 Task: Add Sprouts Detox to the cart.
Action: Mouse moved to (22, 151)
Screenshot: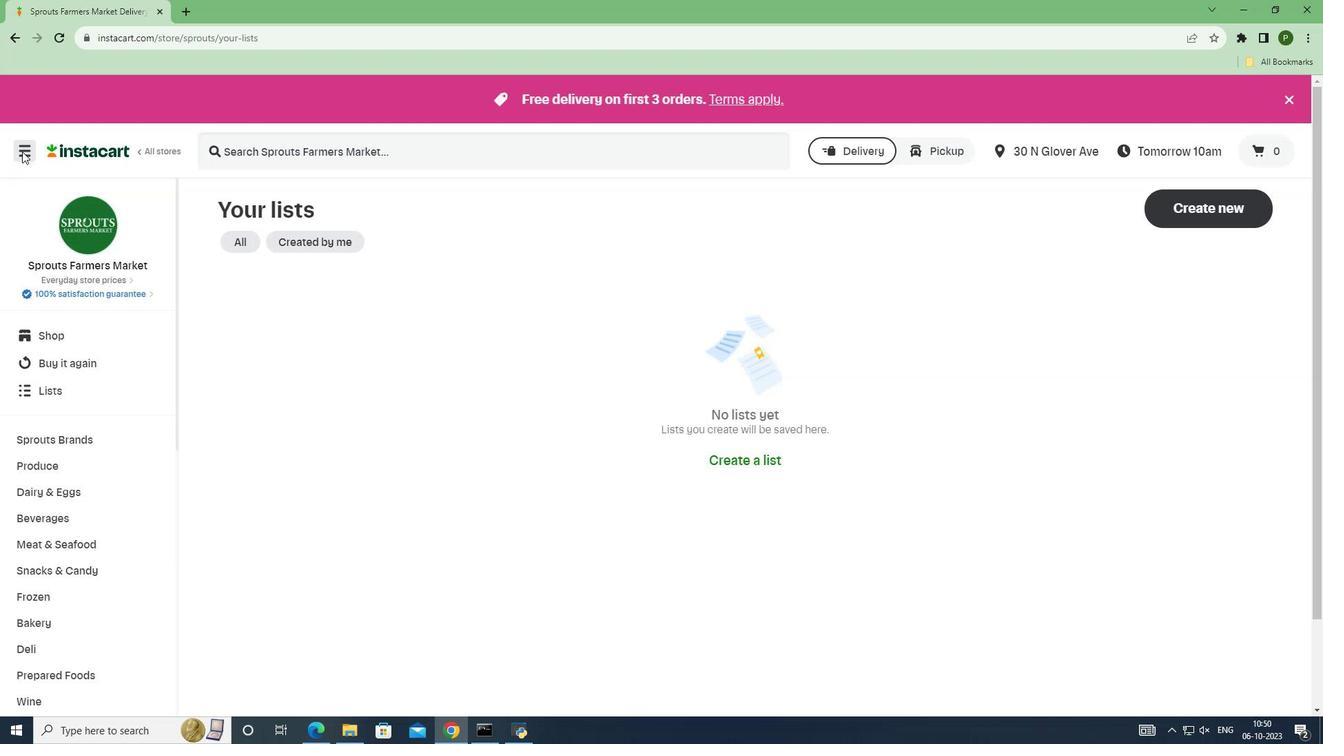 
Action: Mouse pressed left at (22, 151)
Screenshot: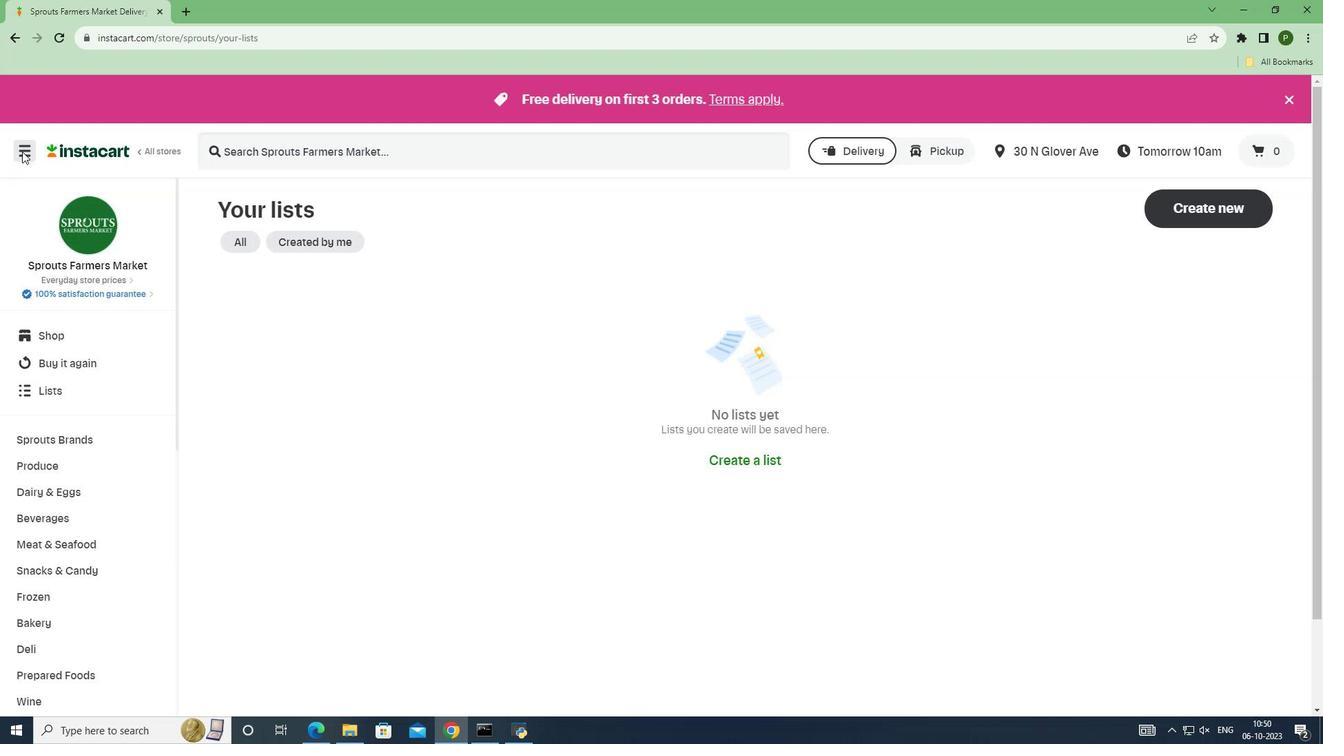 
Action: Mouse moved to (58, 361)
Screenshot: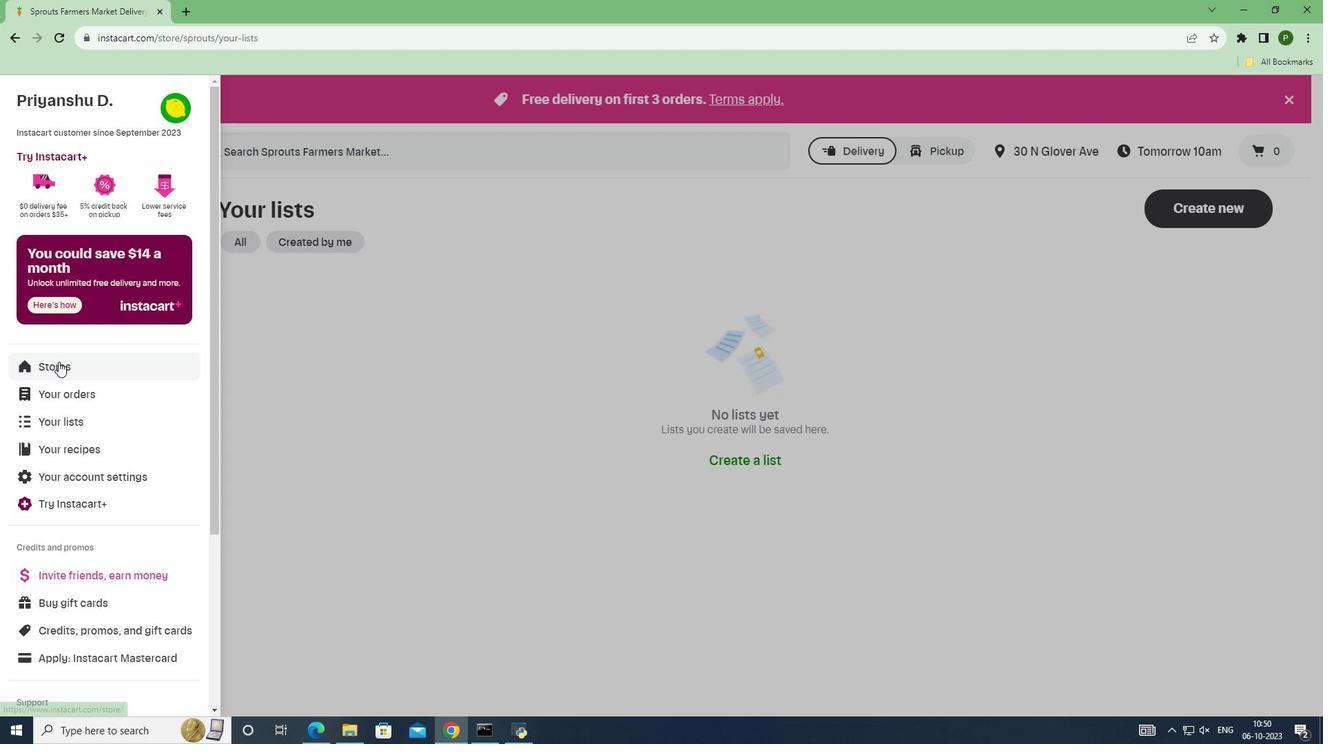 
Action: Mouse pressed left at (58, 361)
Screenshot: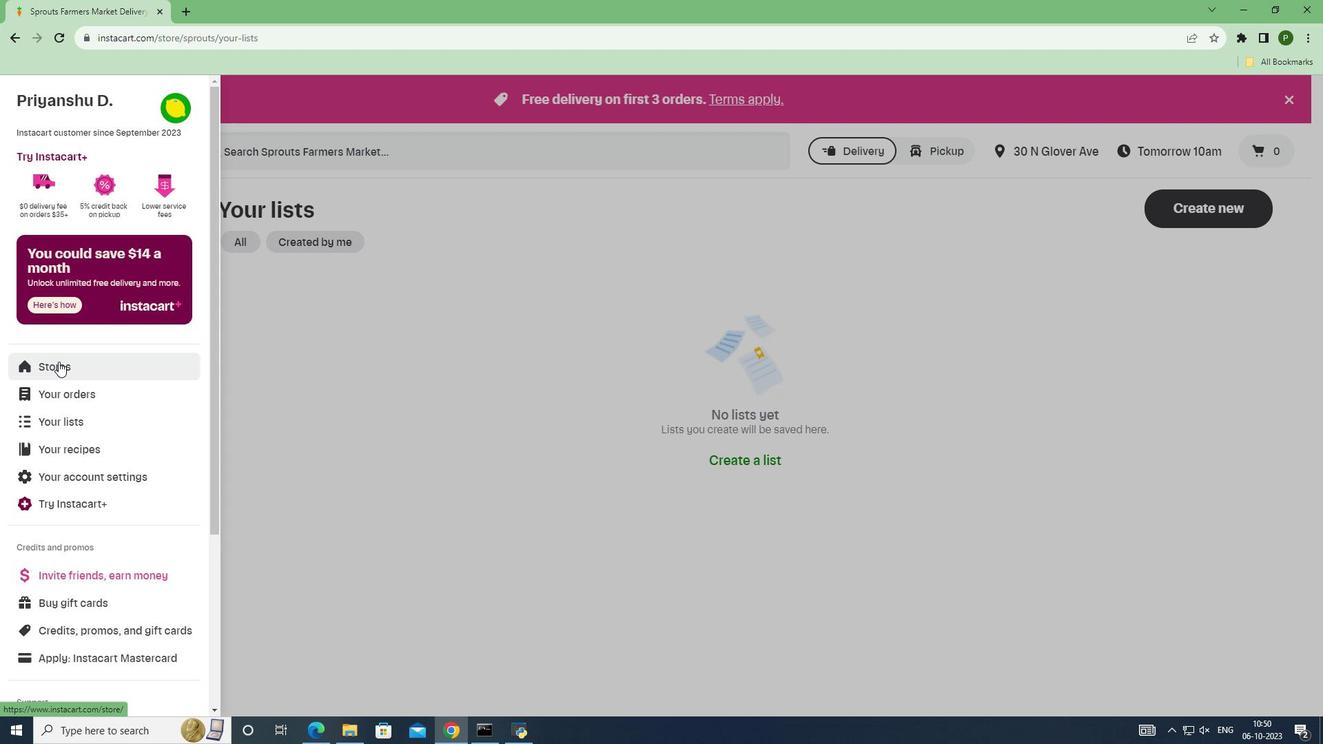 
Action: Mouse moved to (321, 159)
Screenshot: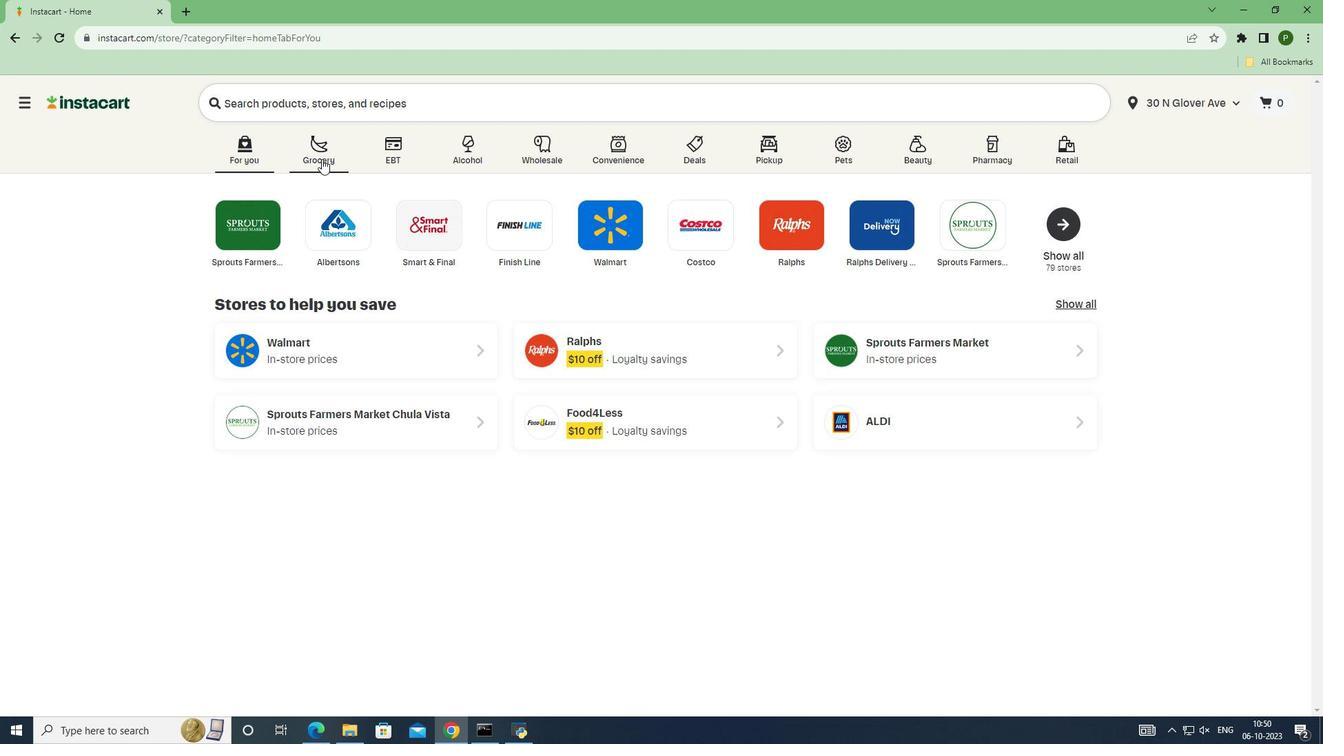 
Action: Mouse pressed left at (321, 159)
Screenshot: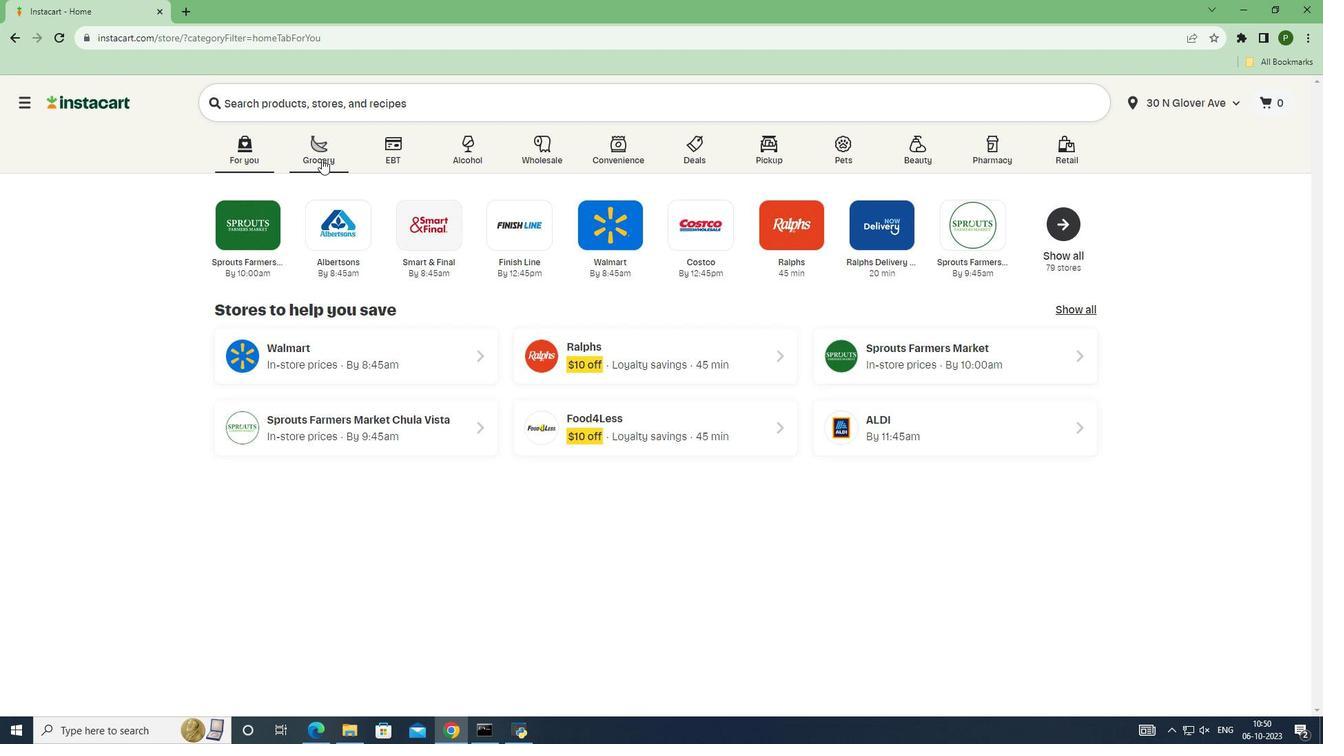 
Action: Mouse moved to (875, 328)
Screenshot: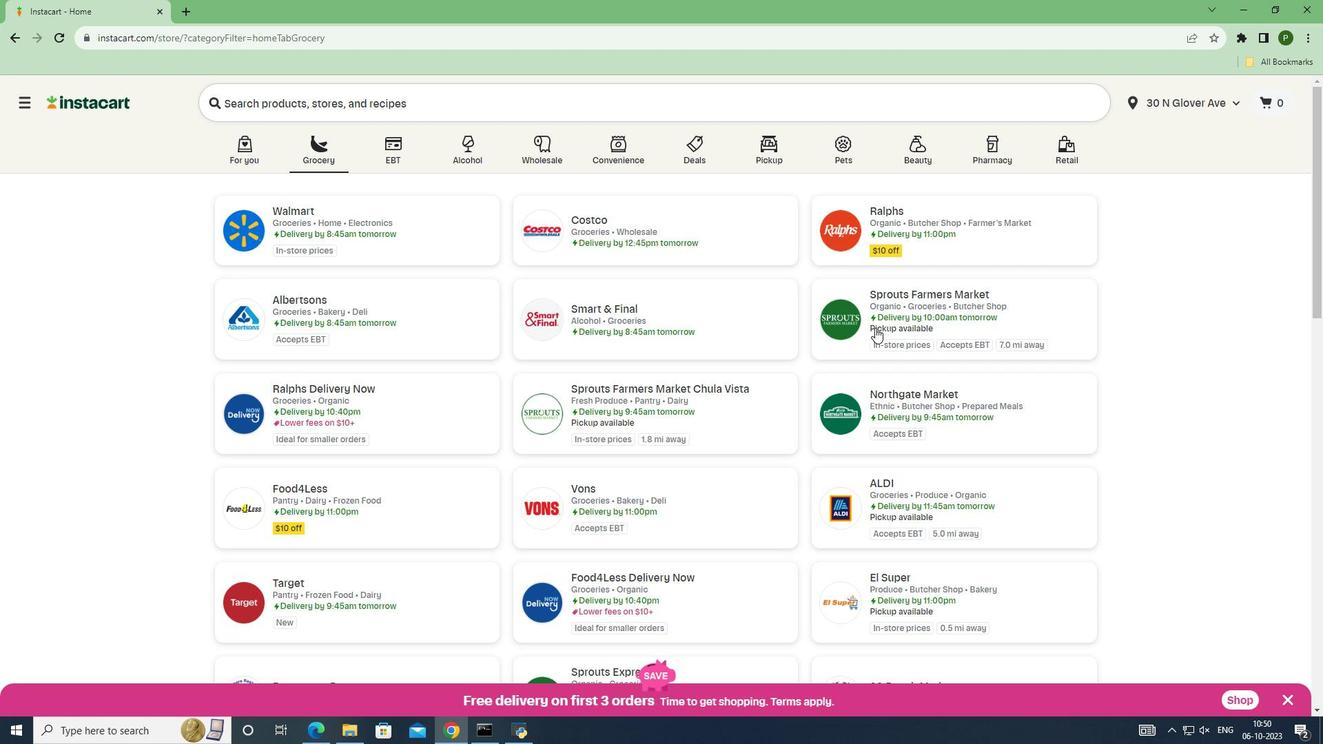 
Action: Mouse pressed left at (875, 328)
Screenshot: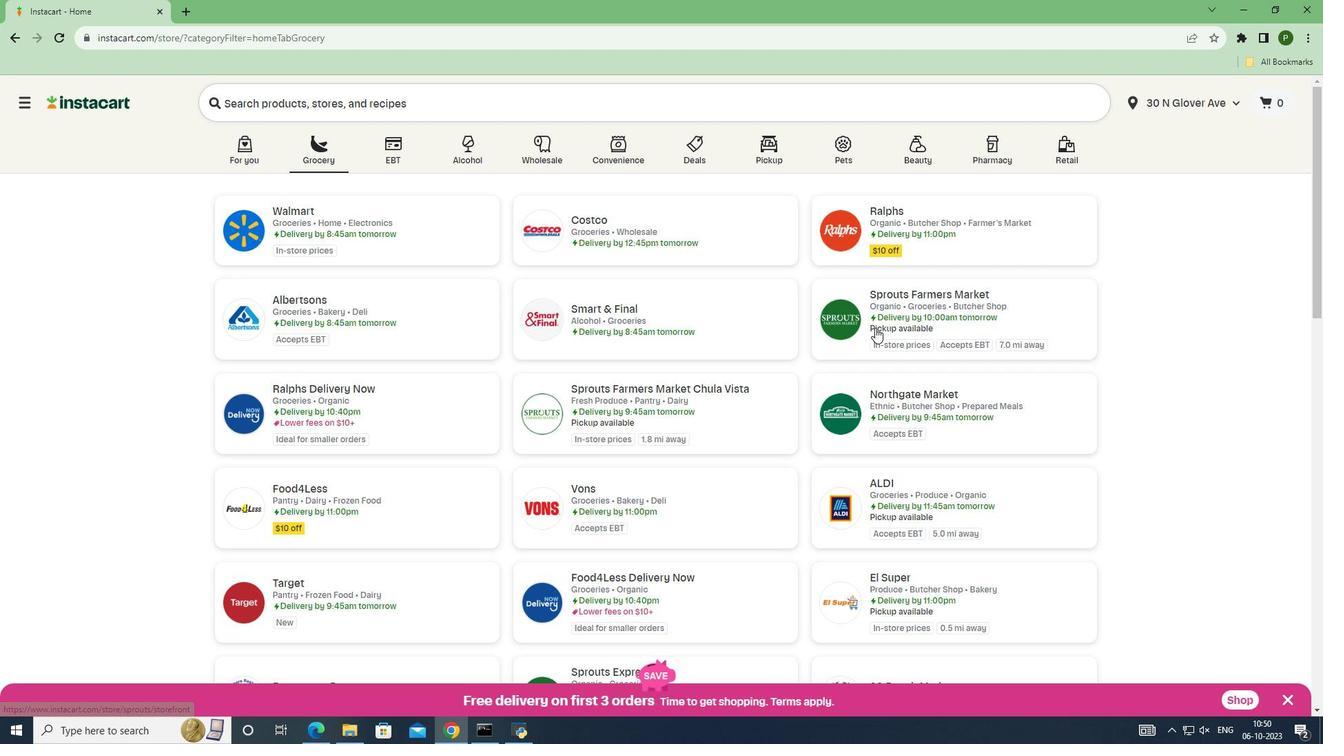 
Action: Mouse moved to (108, 441)
Screenshot: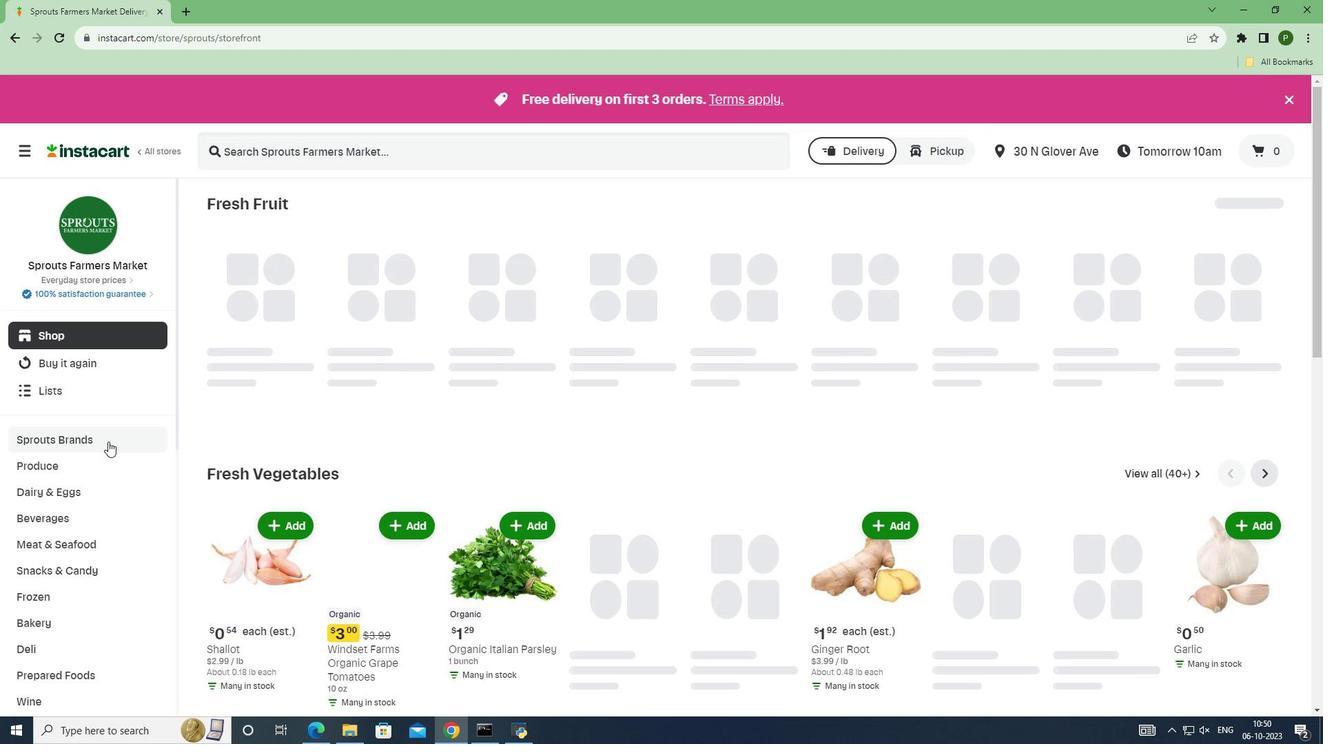 
Action: Mouse pressed left at (108, 441)
Screenshot: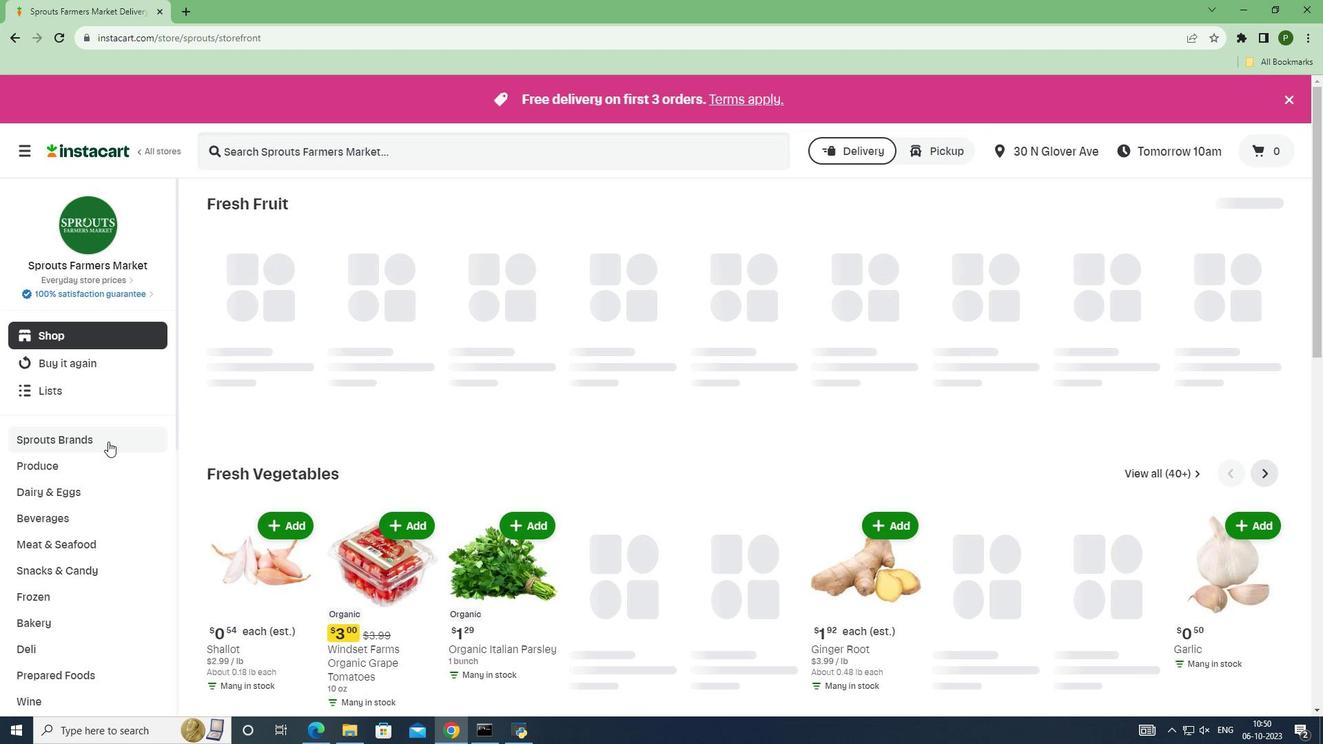 
Action: Mouse moved to (92, 620)
Screenshot: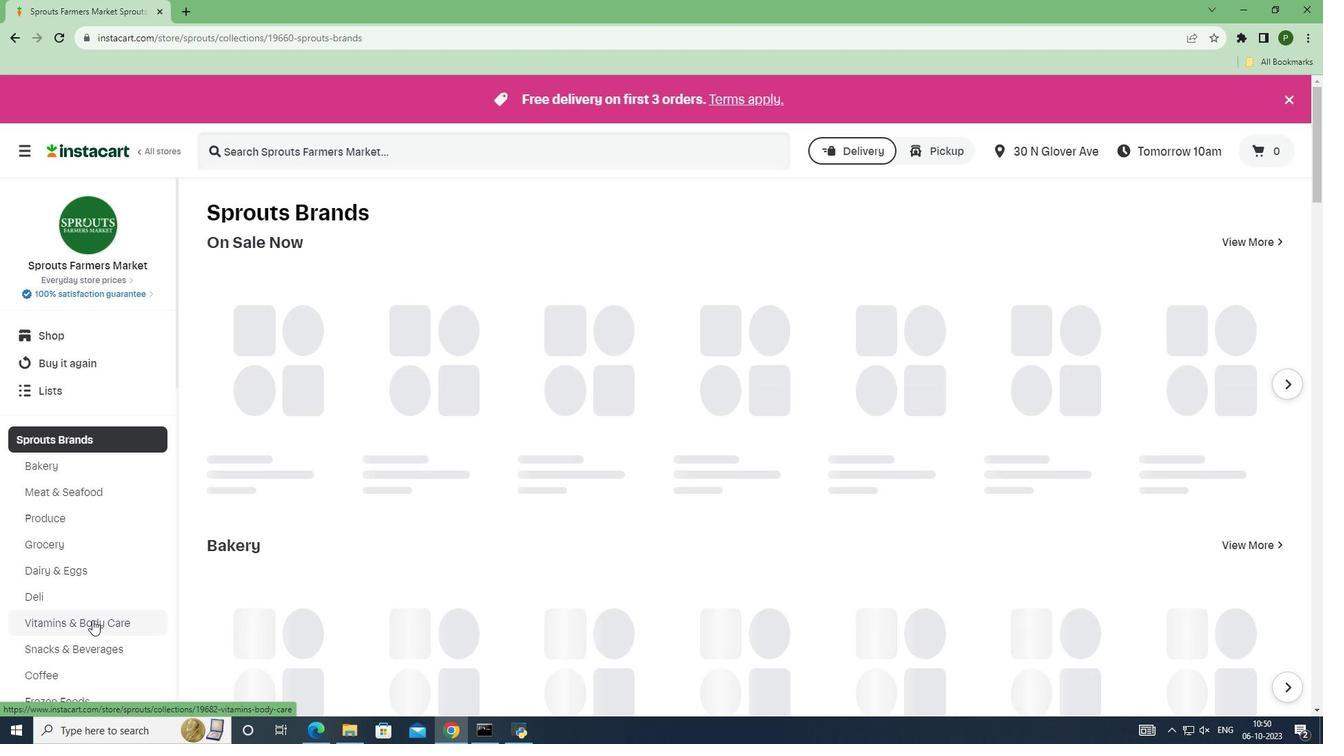 
Action: Mouse pressed left at (92, 620)
Screenshot: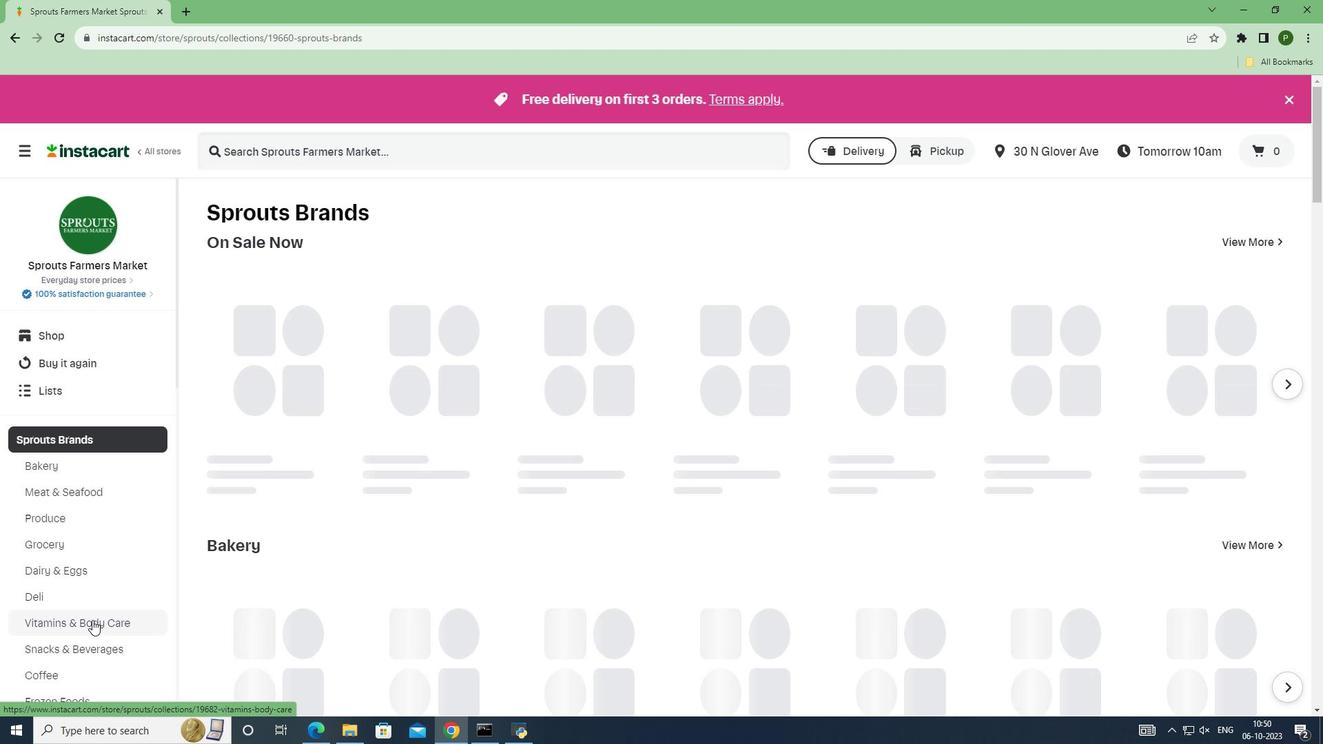 
Action: Mouse moved to (242, 143)
Screenshot: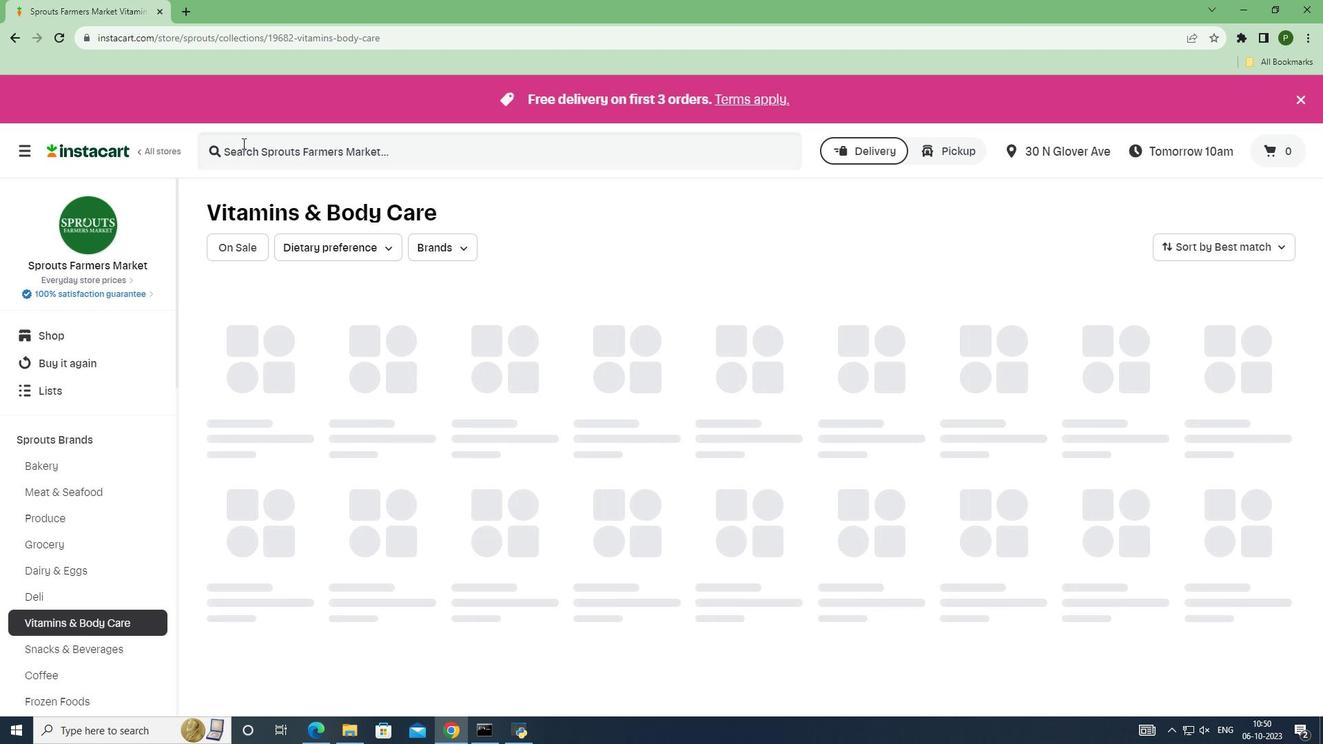
Action: Mouse pressed left at (242, 143)
Screenshot: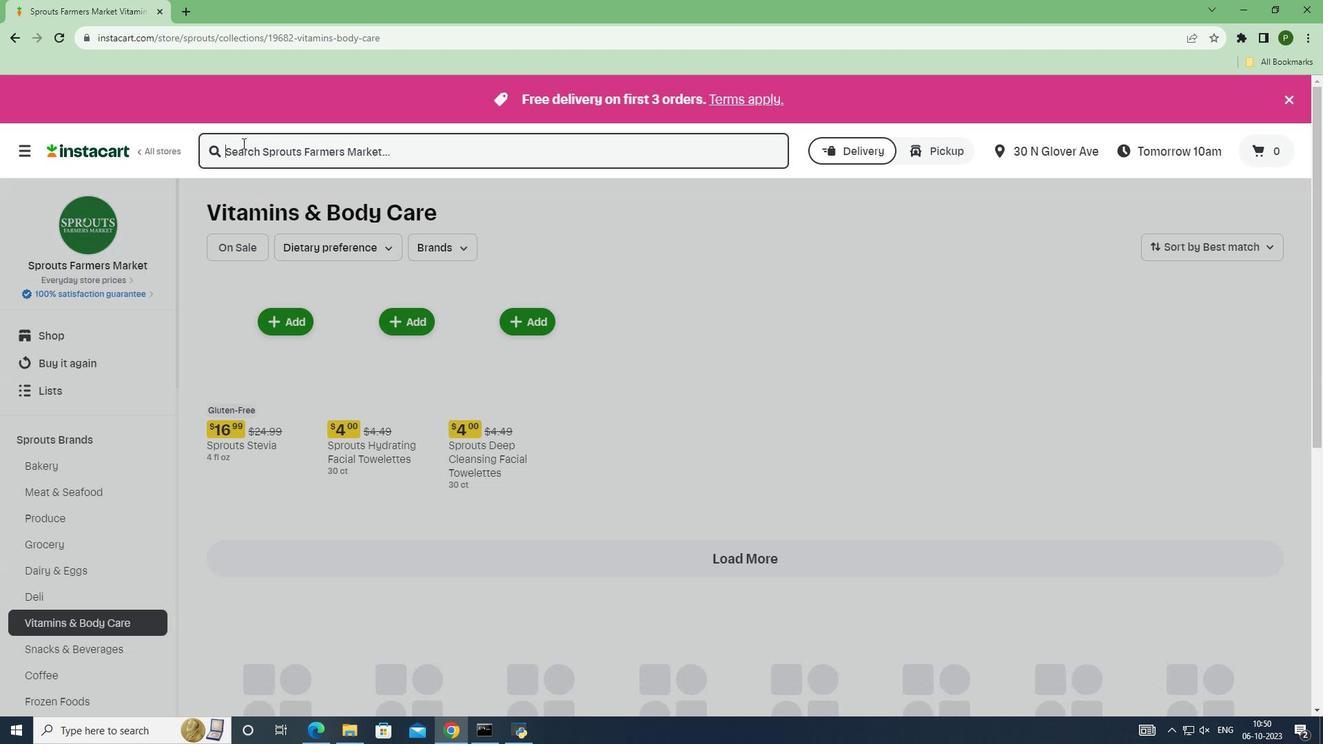 
Action: Key pressed <Key.caps_lock>S<Key.caps_lock>prouts<Key.space><Key.caps_lock>D<Key.caps_lock>etox<Key.space><Key.enter>
Screenshot: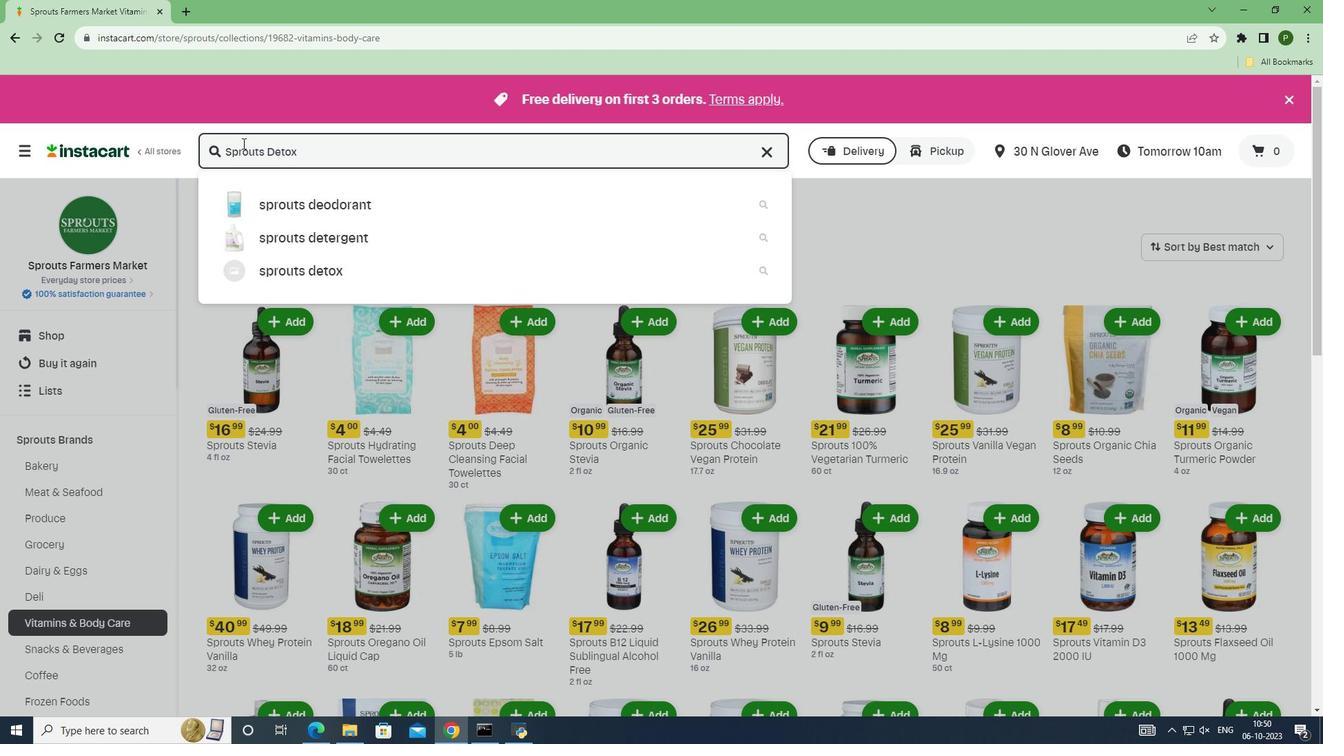 
Action: Mouse moved to (352, 299)
Screenshot: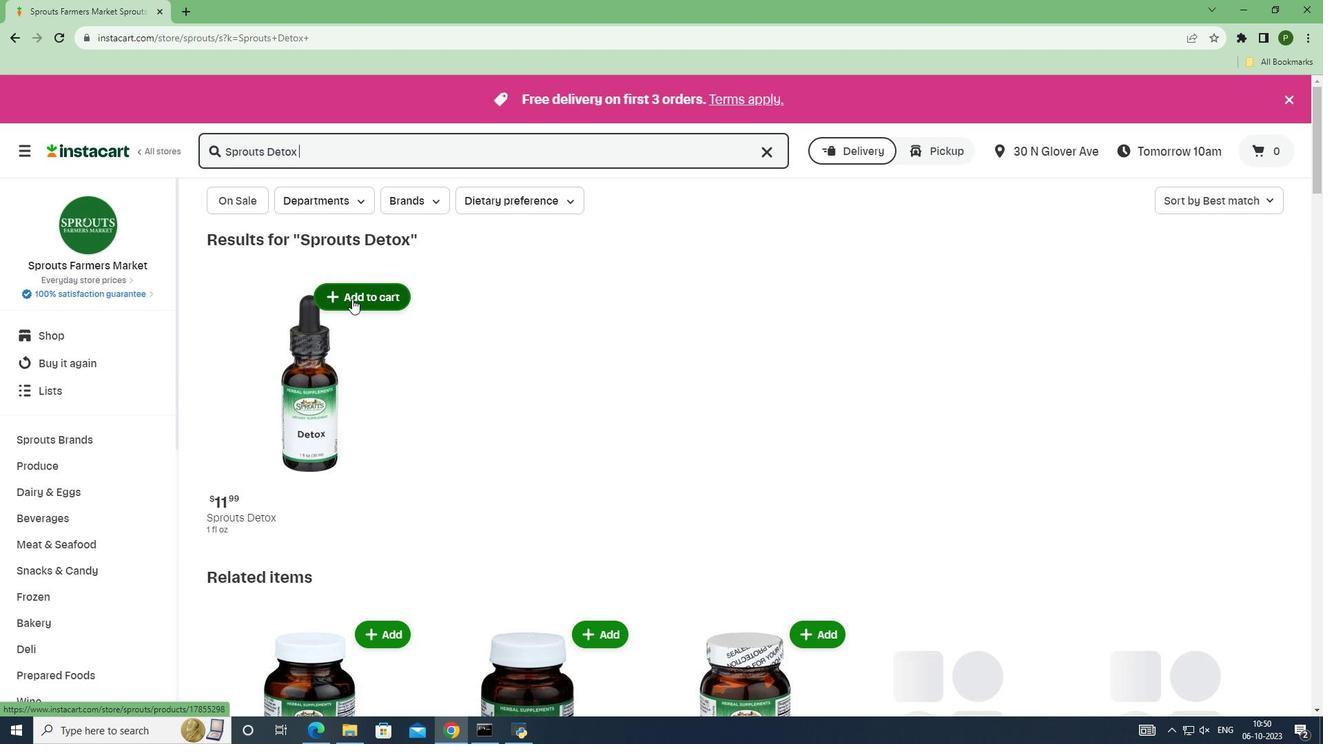 
Action: Mouse pressed left at (352, 299)
Screenshot: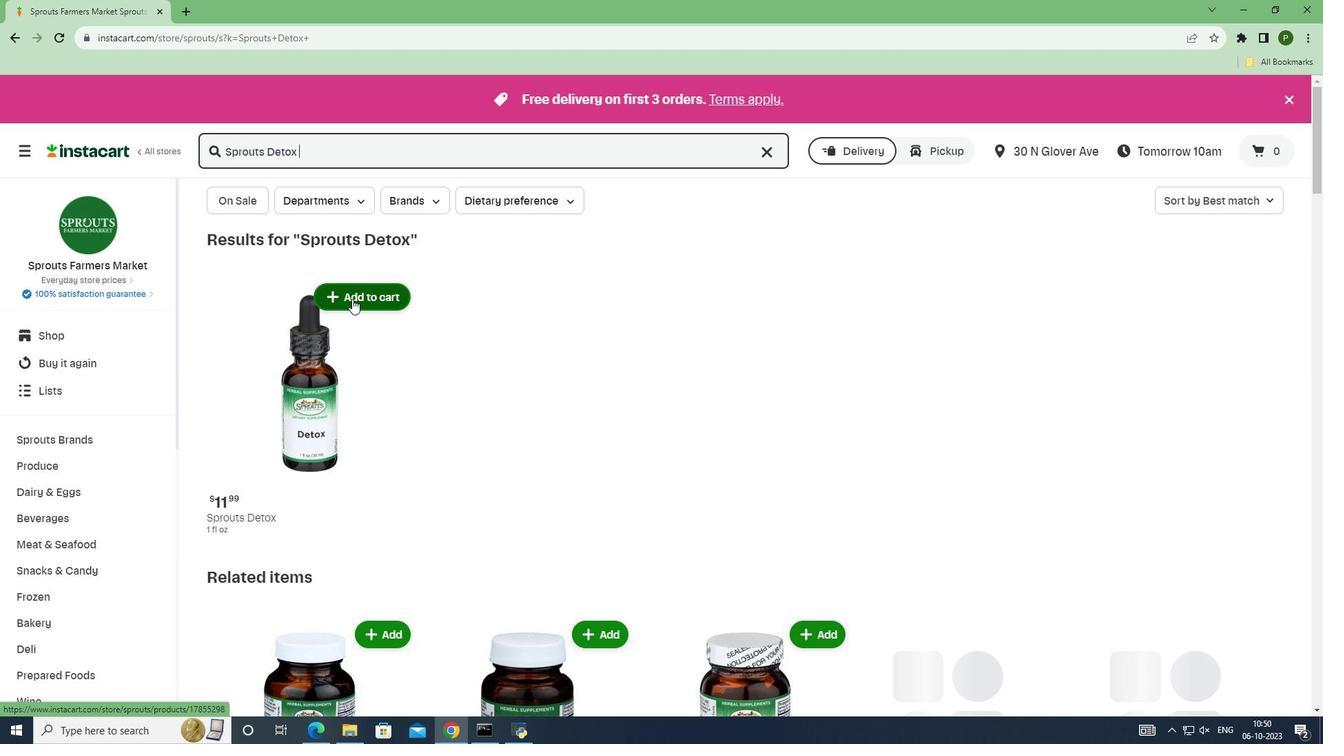 
Action: Mouse moved to (403, 342)
Screenshot: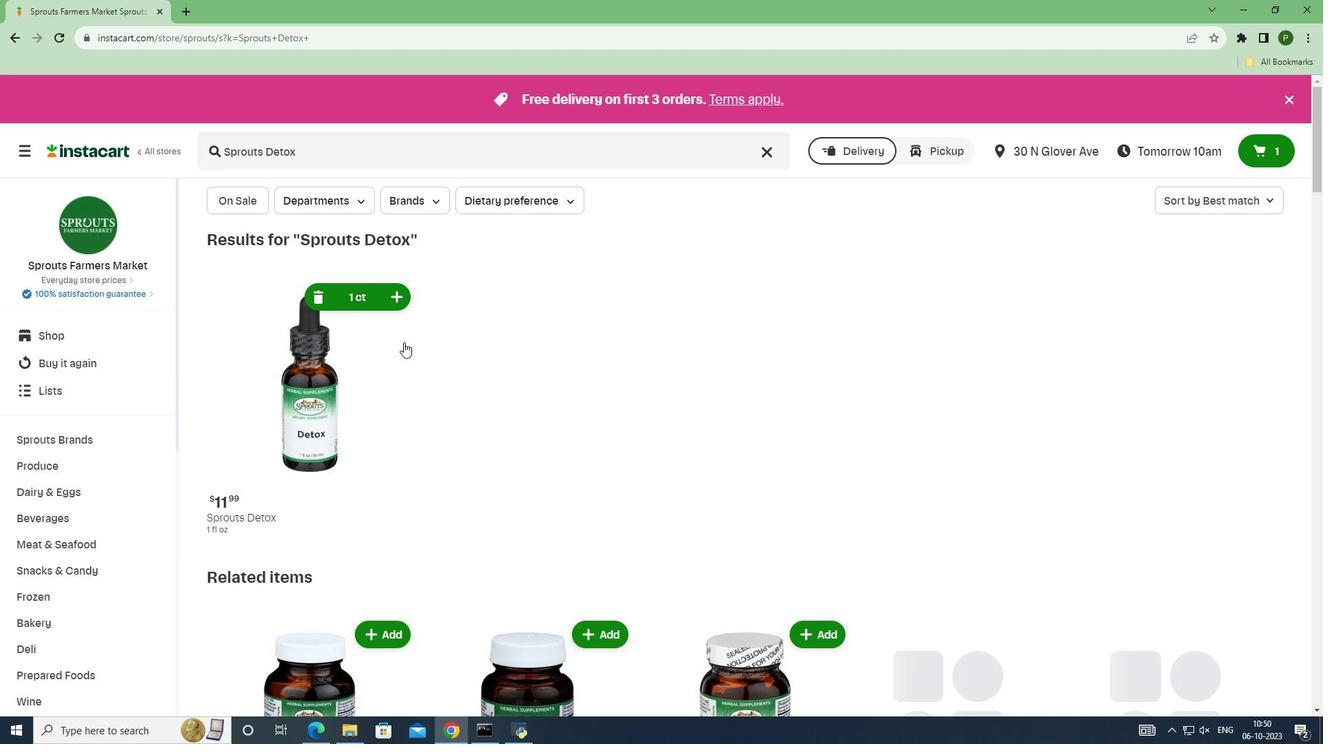 
